 Task: Add start date "10/07/2023".
Action: Mouse moved to (620, 171)
Screenshot: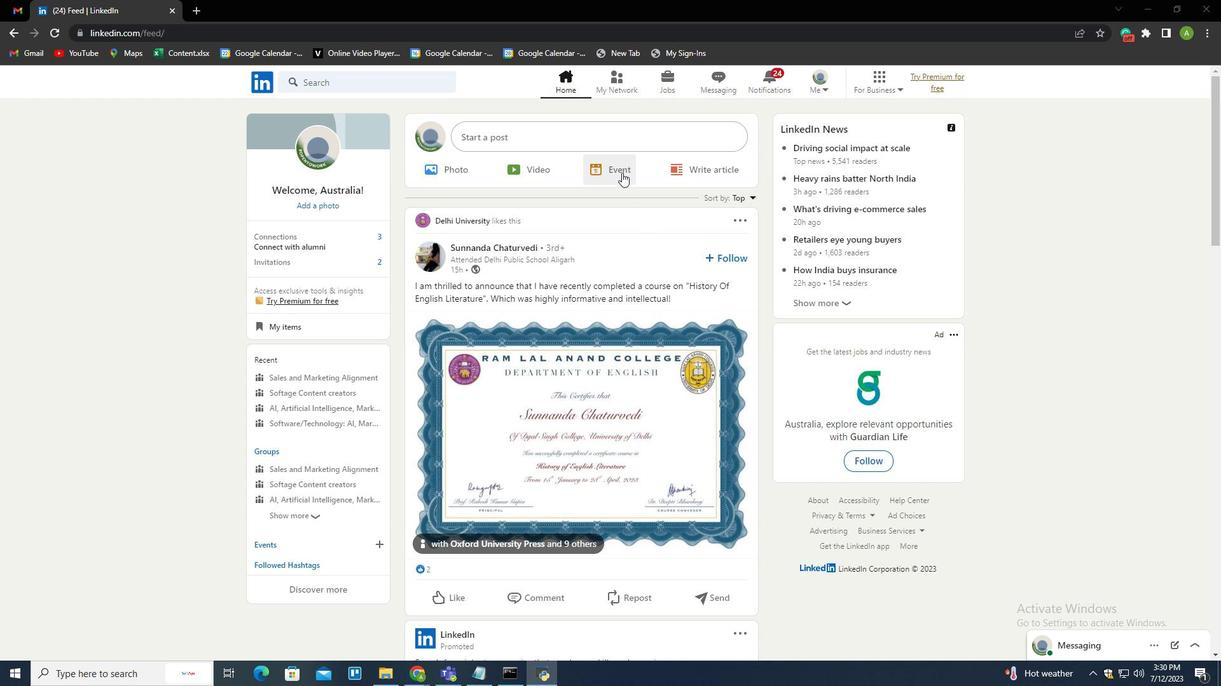 
Action: Mouse pressed left at (620, 171)
Screenshot: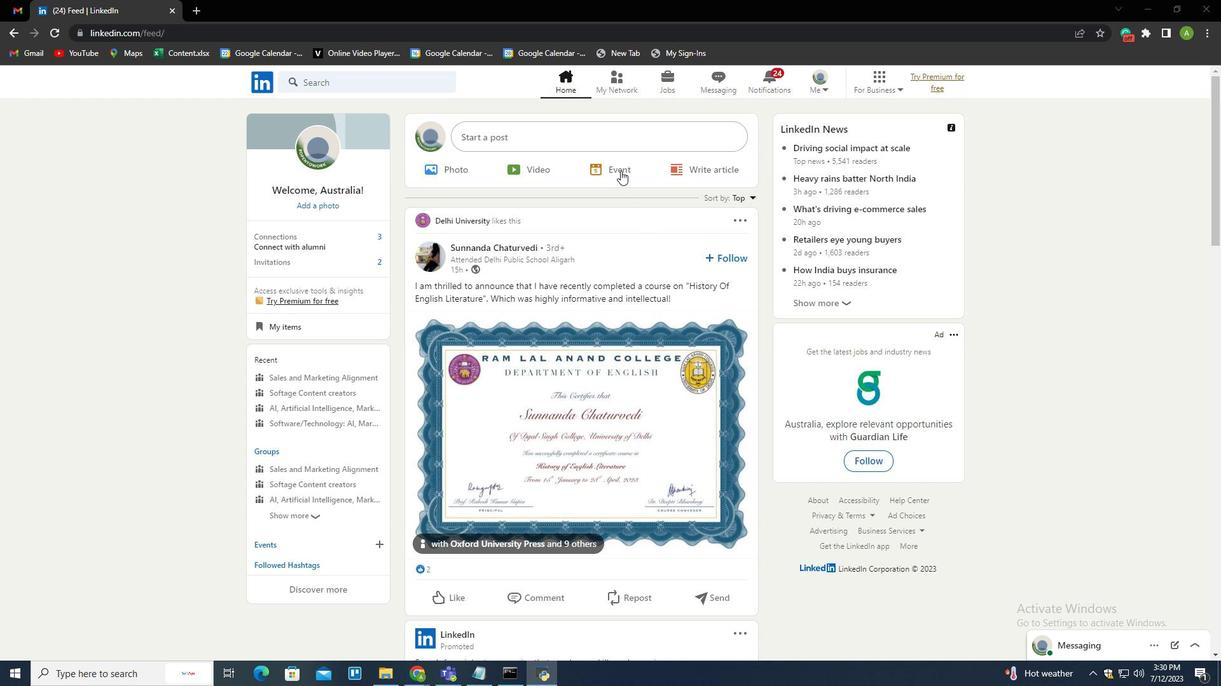 
Action: Mouse moved to (559, 414)
Screenshot: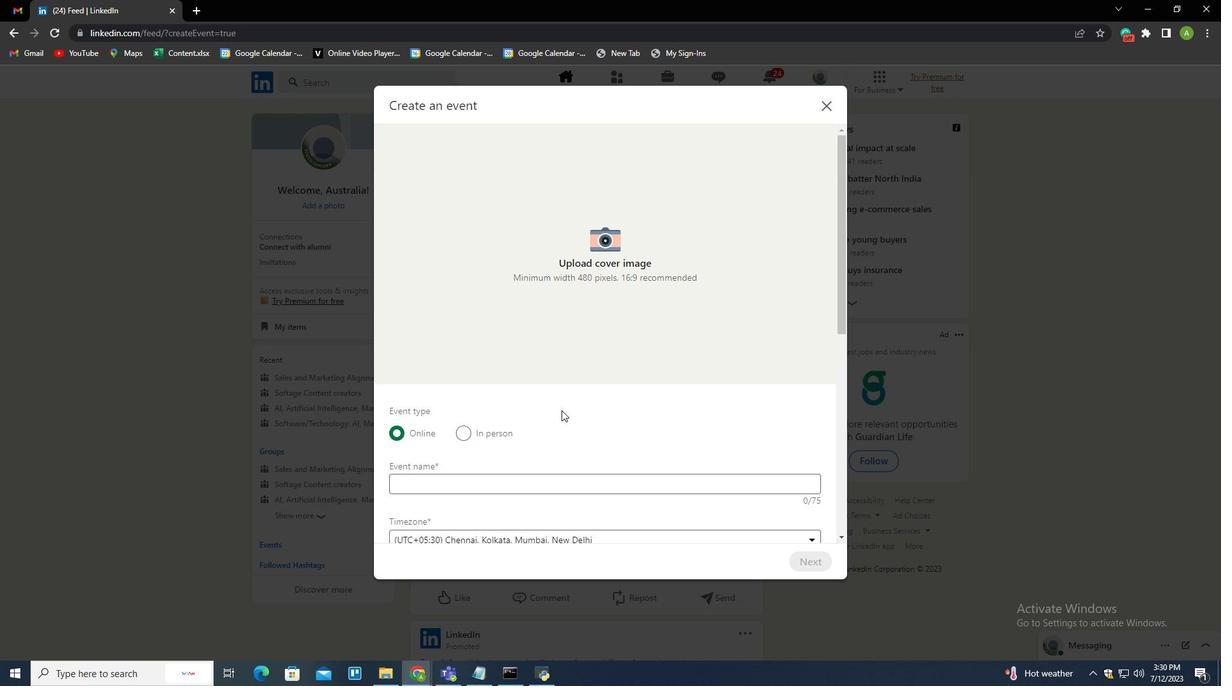 
Action: Mouse scrolled (559, 413) with delta (0, 0)
Screenshot: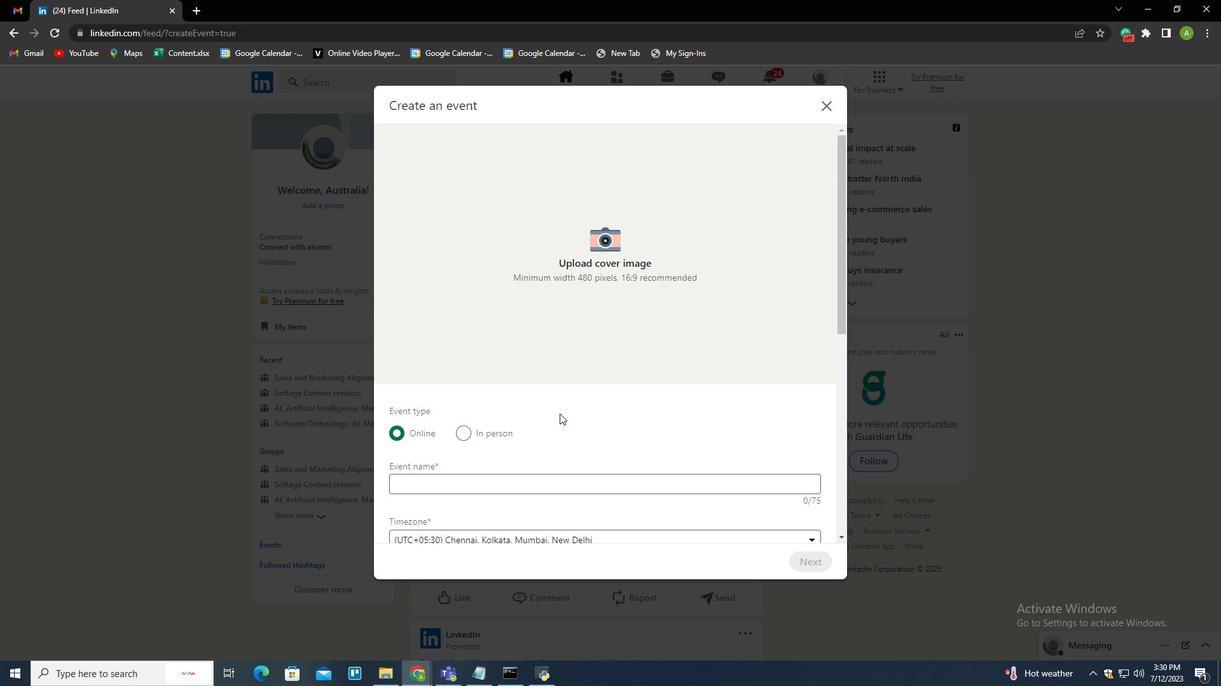 
Action: Mouse scrolled (559, 413) with delta (0, 0)
Screenshot: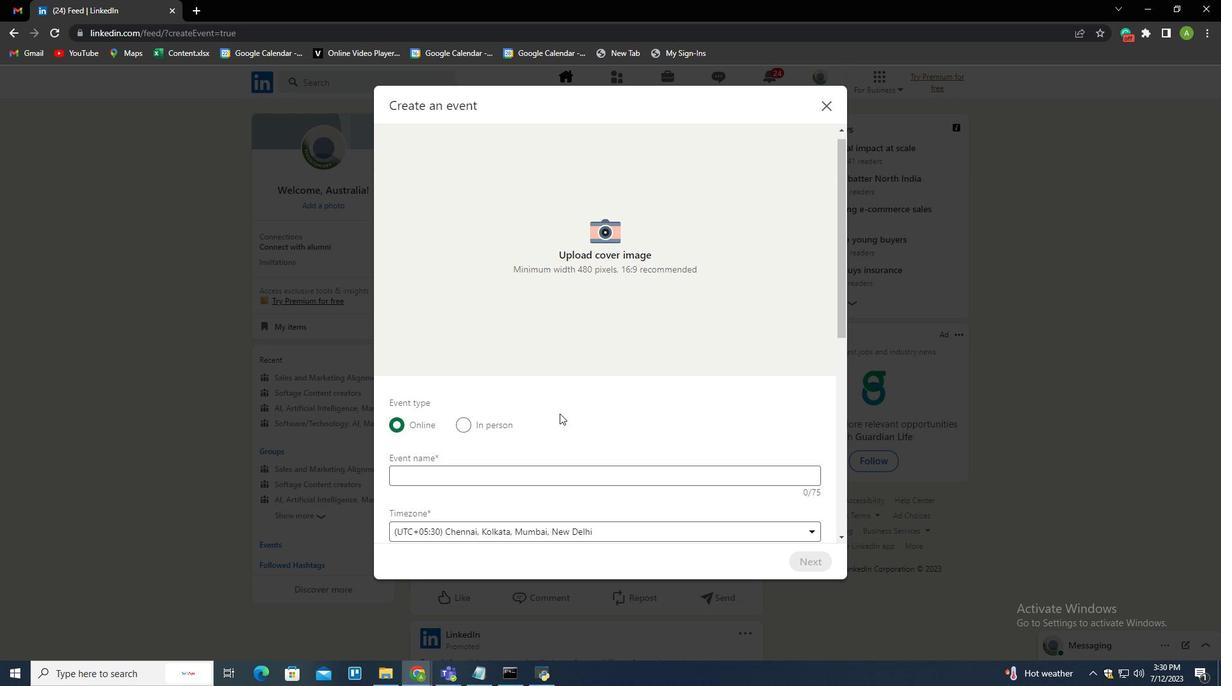 
Action: Mouse scrolled (559, 413) with delta (0, 0)
Screenshot: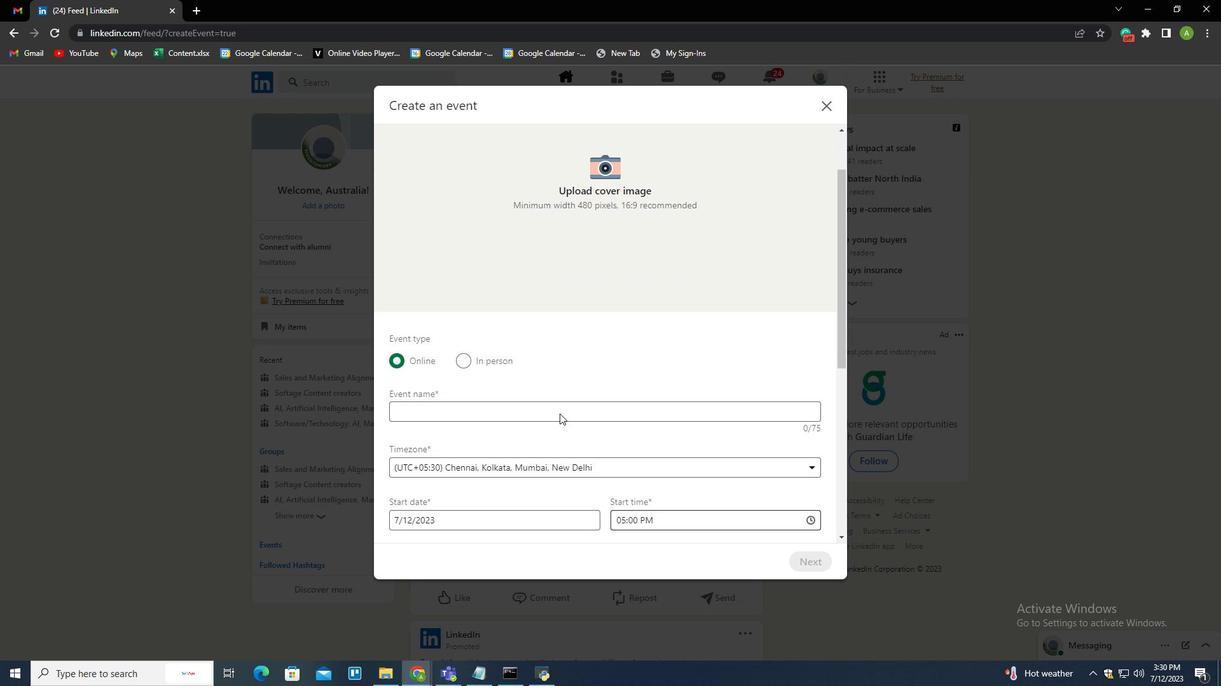 
Action: Mouse moved to (443, 403)
Screenshot: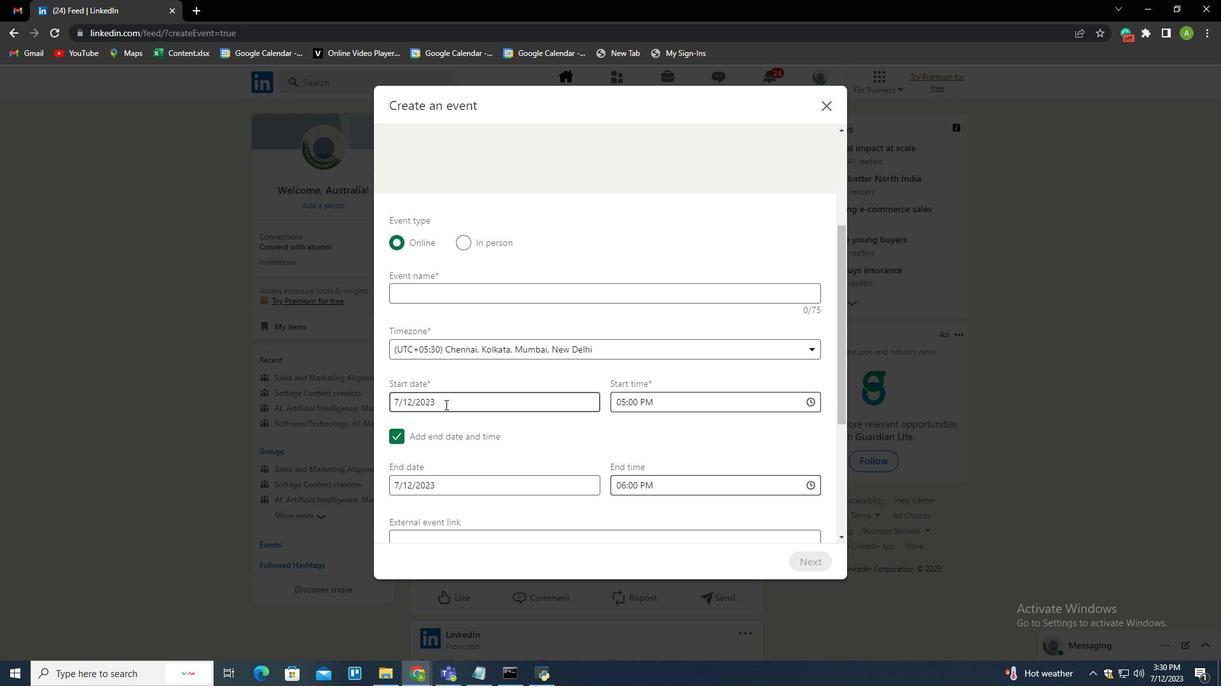 
Action: Mouse pressed left at (443, 403)
Screenshot: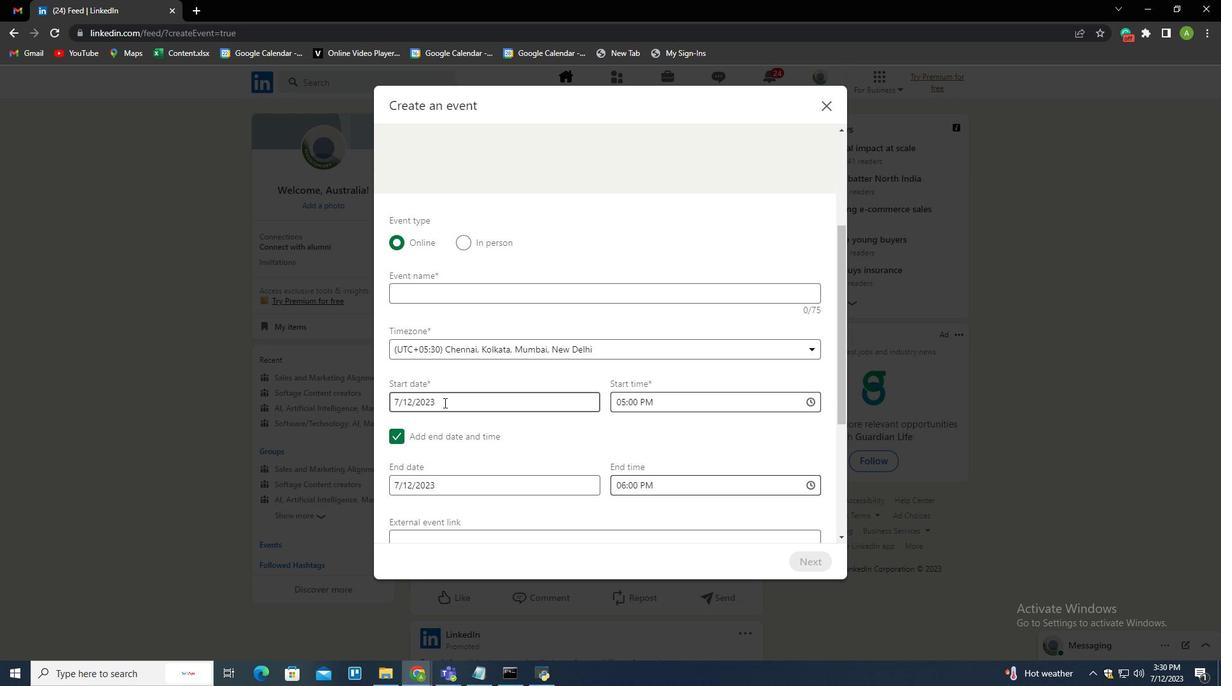 
Action: Mouse moved to (583, 424)
Screenshot: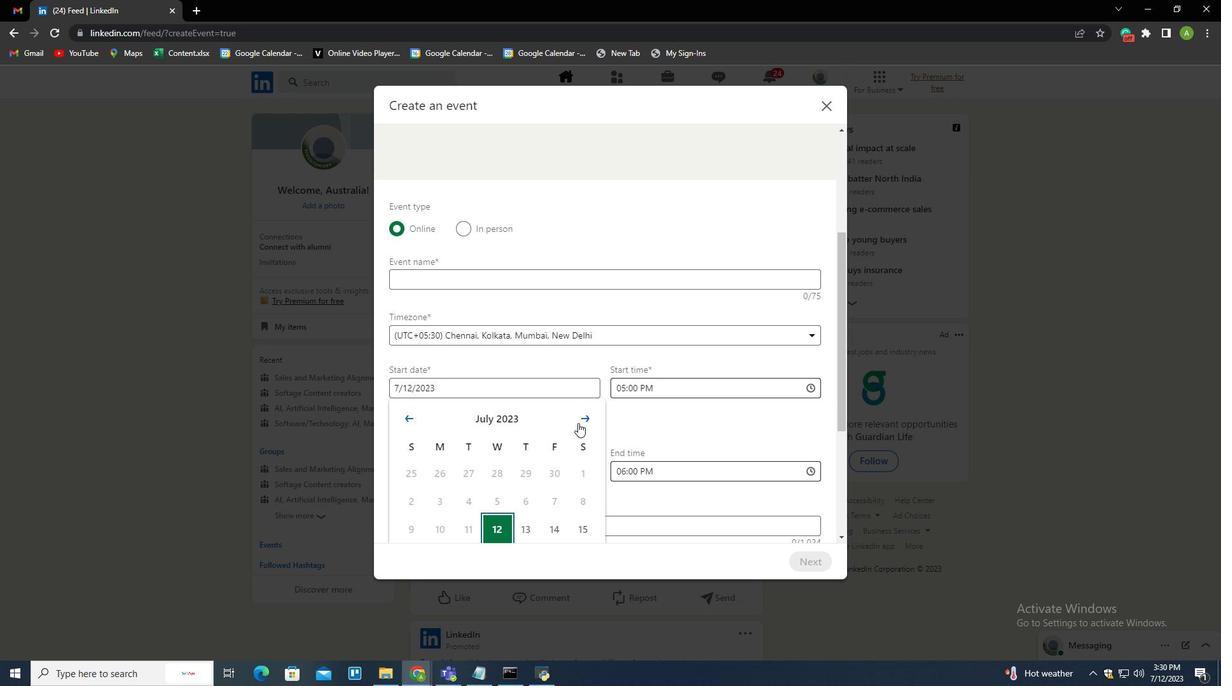 
Action: Mouse pressed left at (583, 424)
Screenshot: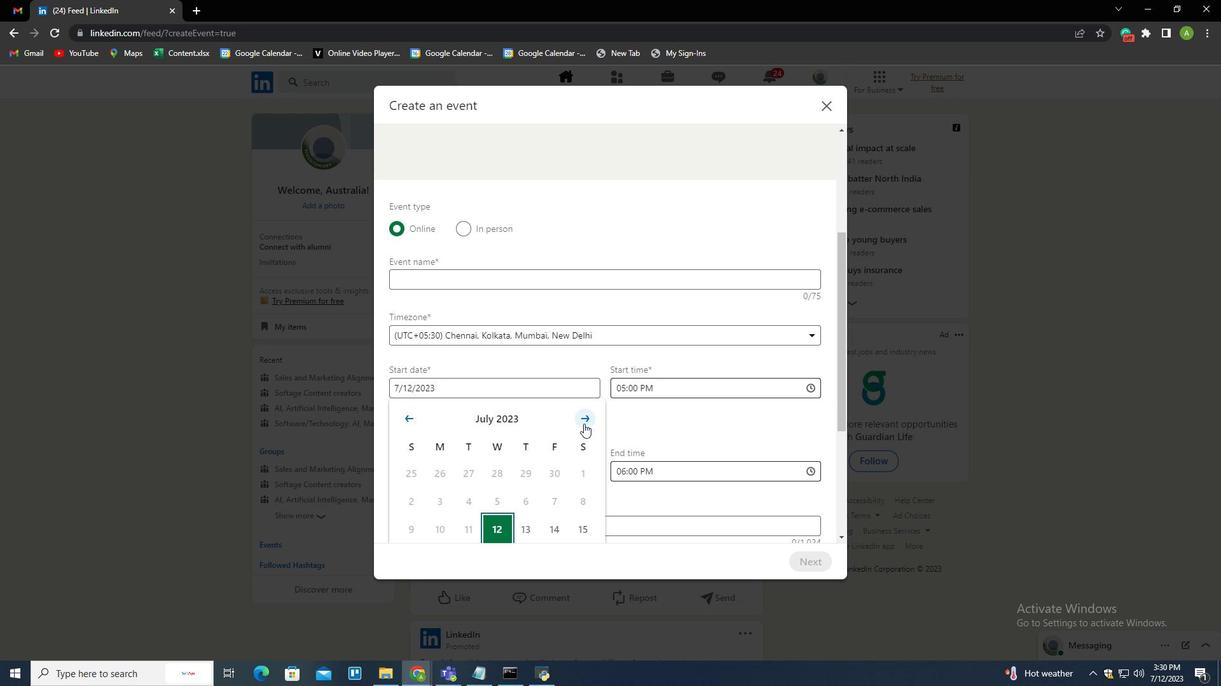 
Action: Mouse pressed left at (583, 424)
Screenshot: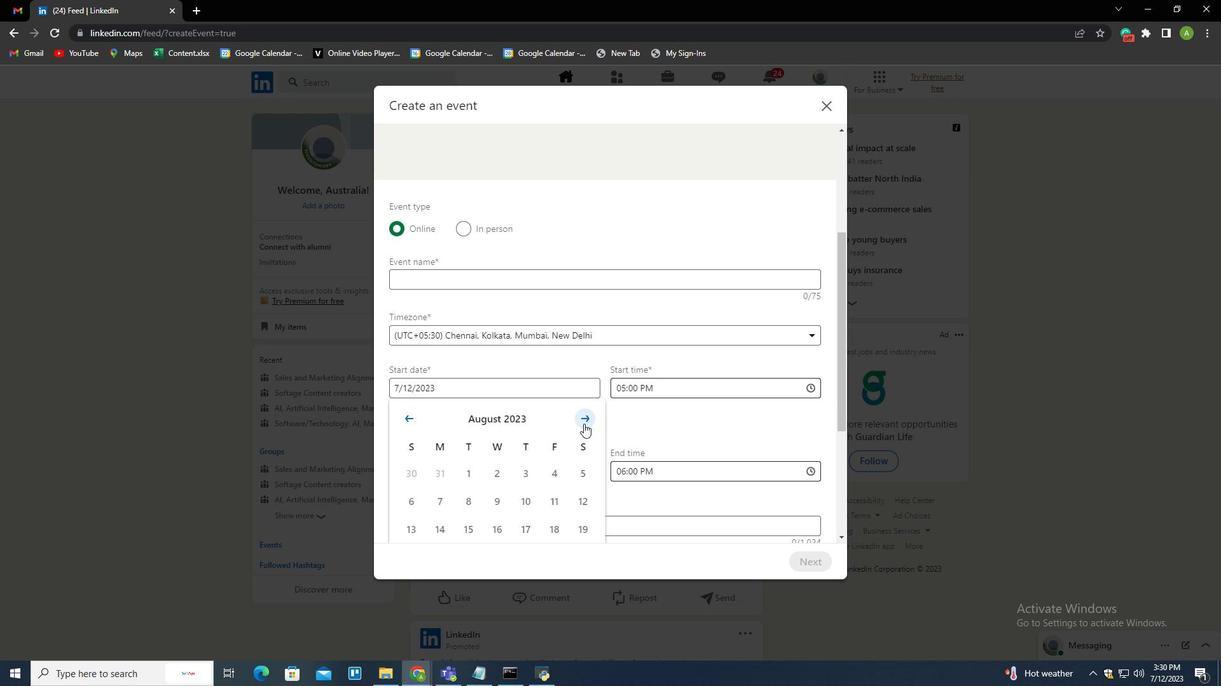 
Action: Mouse pressed left at (583, 424)
Screenshot: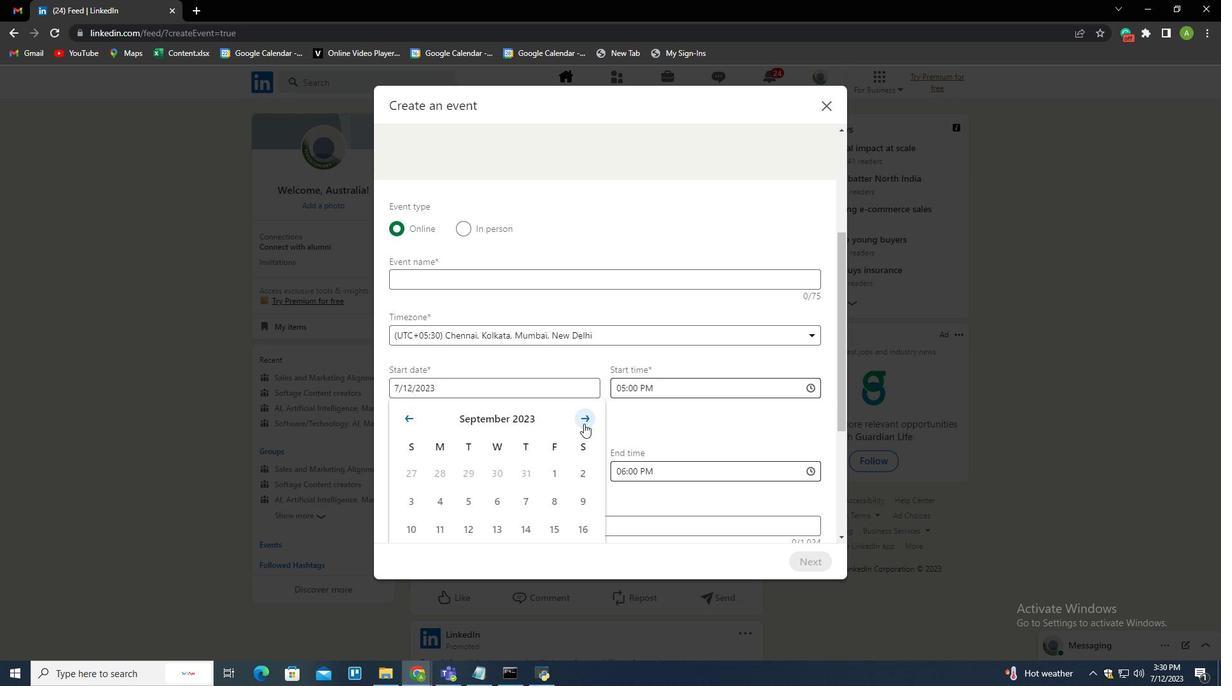 
Action: Mouse scrolled (583, 423) with delta (0, 0)
Screenshot: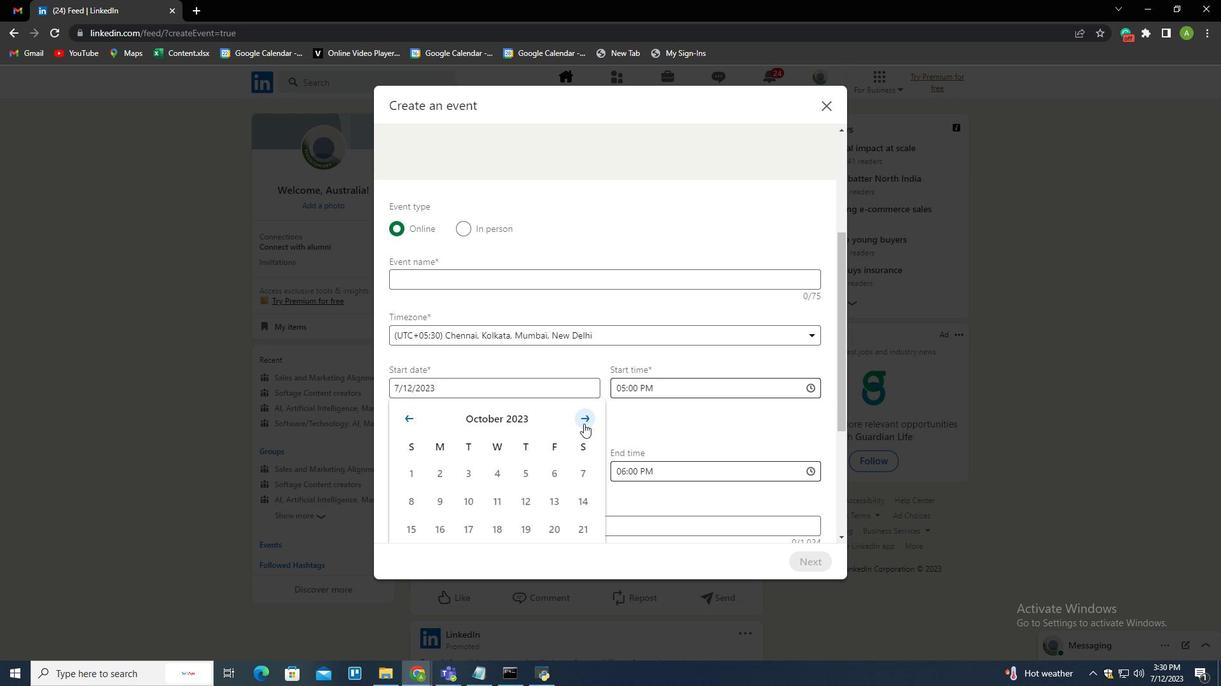 
Action: Mouse moved to (581, 407)
Screenshot: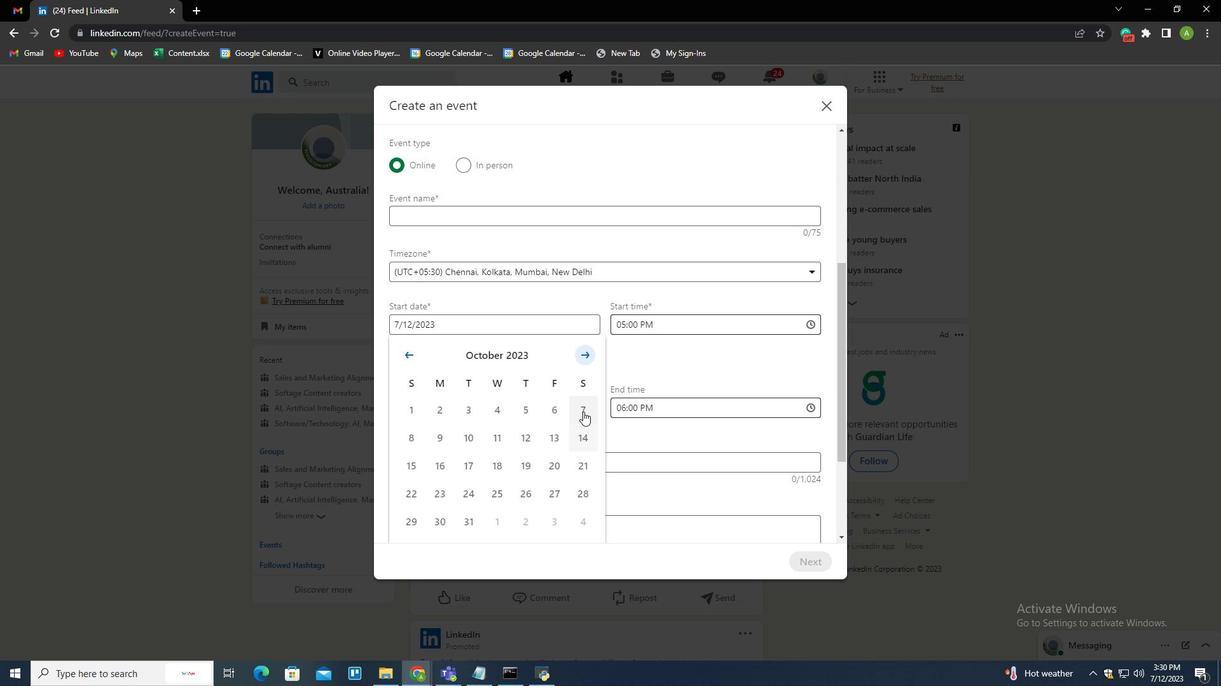
Action: Mouse pressed left at (581, 407)
Screenshot: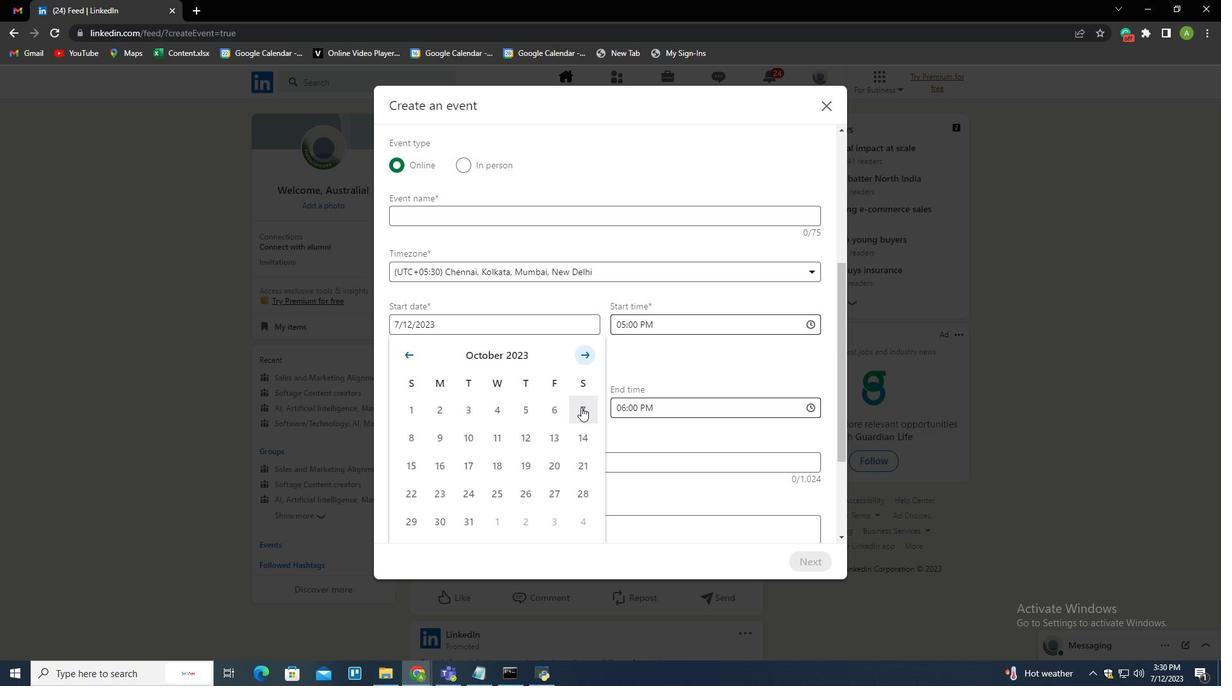 
Action: Mouse moved to (577, 362)
Screenshot: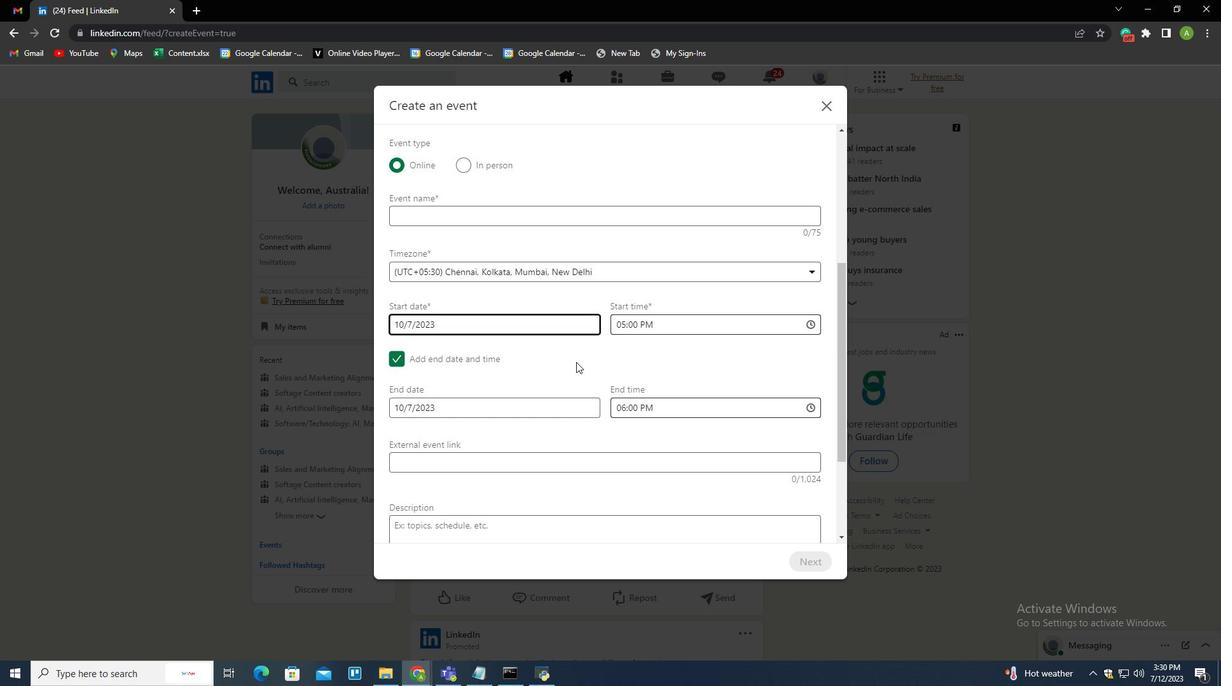 
Action: Mouse scrolled (577, 361) with delta (0, 0)
Screenshot: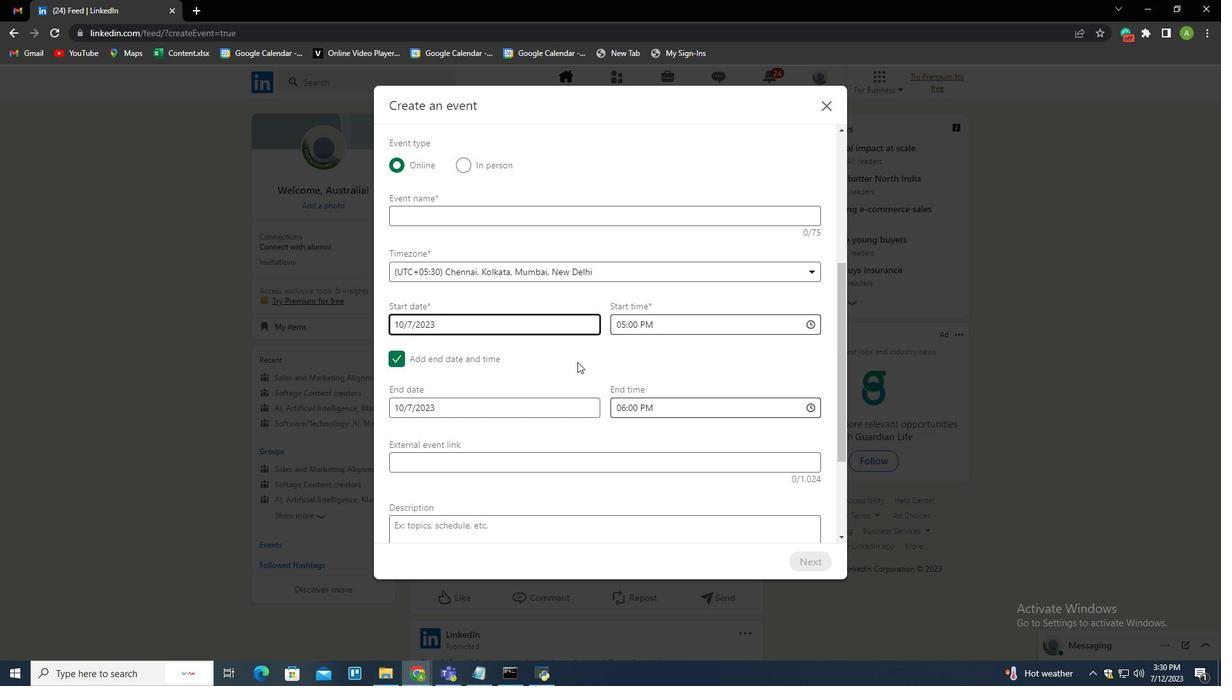 
Action: Mouse scrolled (577, 361) with delta (0, 0)
Screenshot: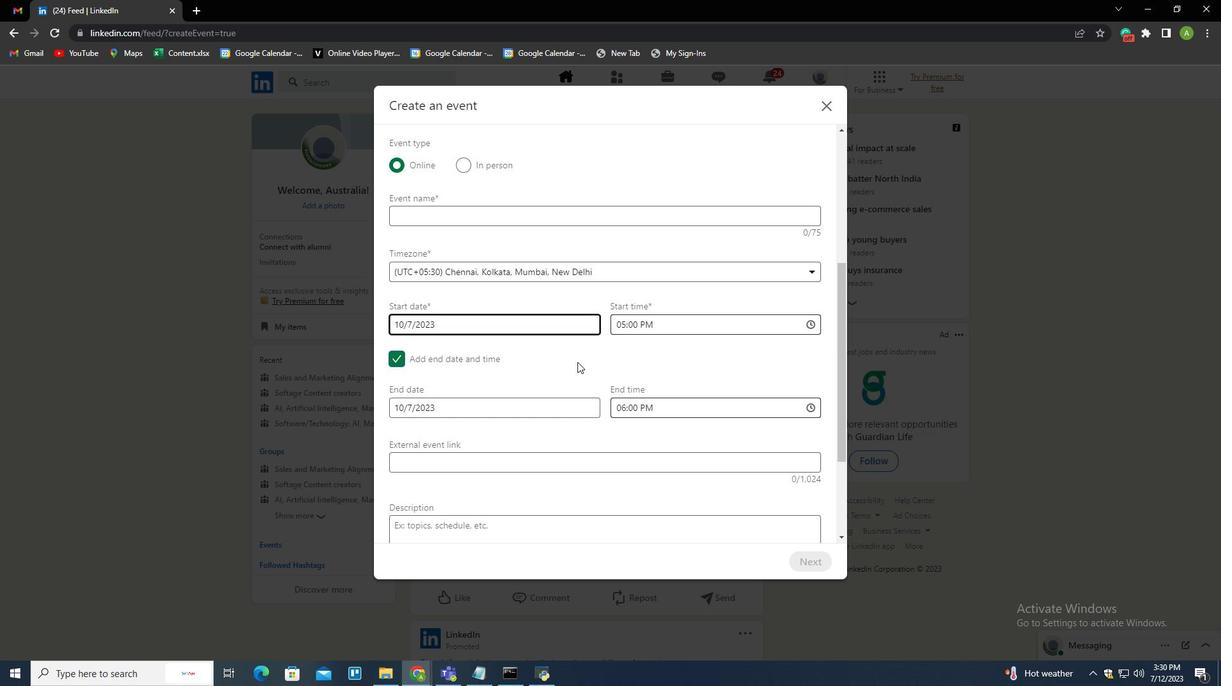 
Action: Mouse moved to (578, 362)
Screenshot: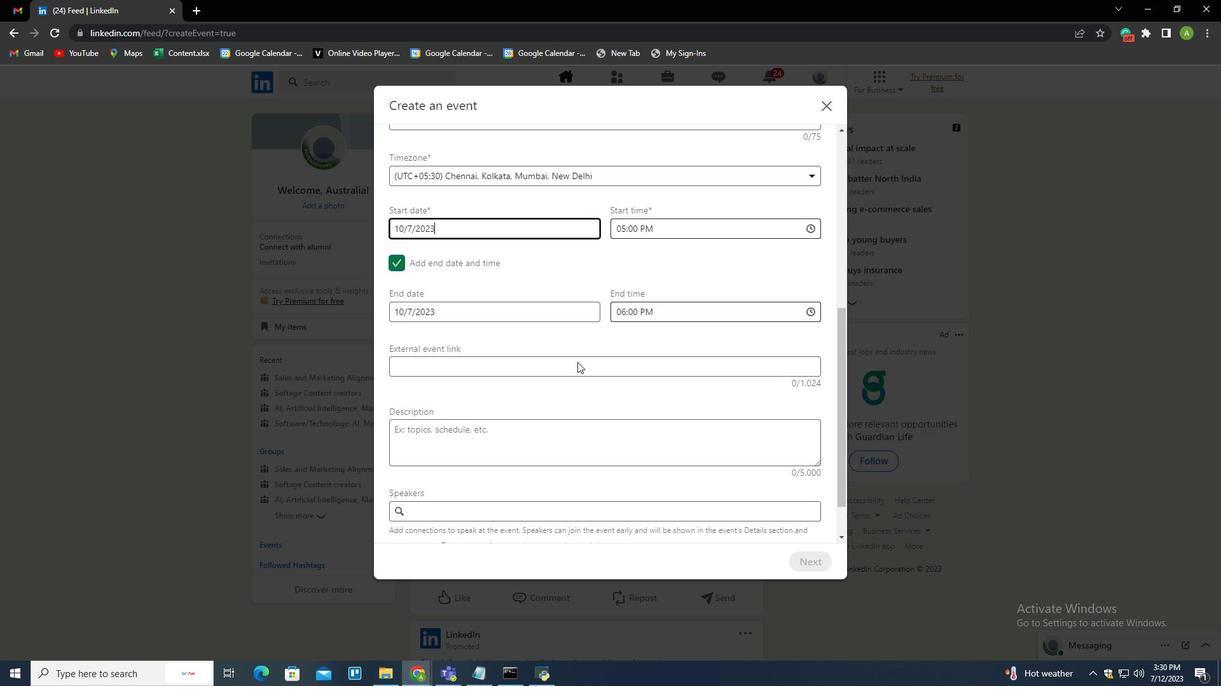 
